 Task: Create New Customer with Customer Name: Cooperative Hypermarket, Billing Address Line1: 139 Finwood Road, Billing Address Line2:  Red Bank, Billing Address Line3:  New Jersey 07701, Cell Number: 683-313-4501
Action: Mouse pressed left at (178, 30)
Screenshot: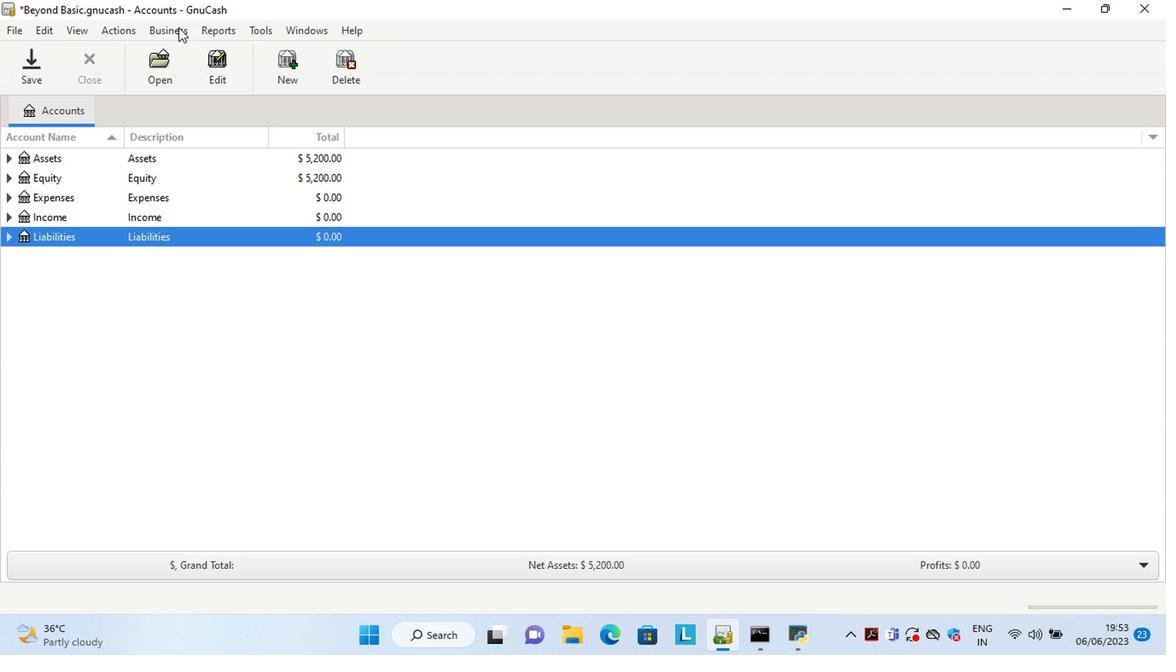 
Action: Mouse moved to (365, 77)
Screenshot: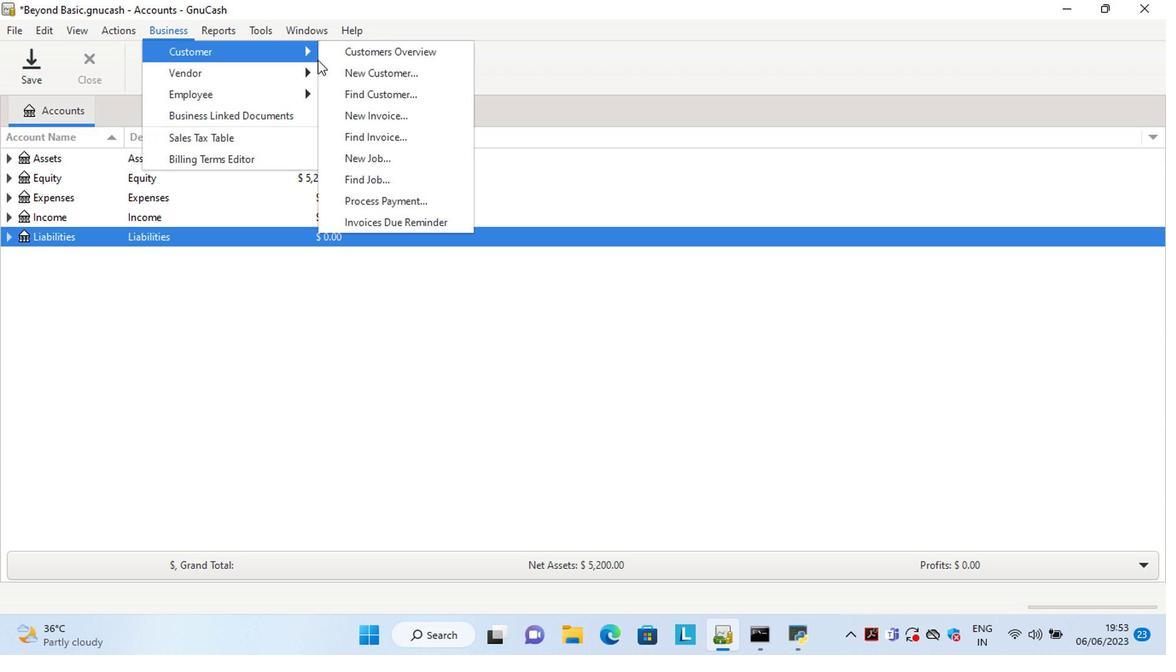 
Action: Mouse pressed left at (365, 77)
Screenshot: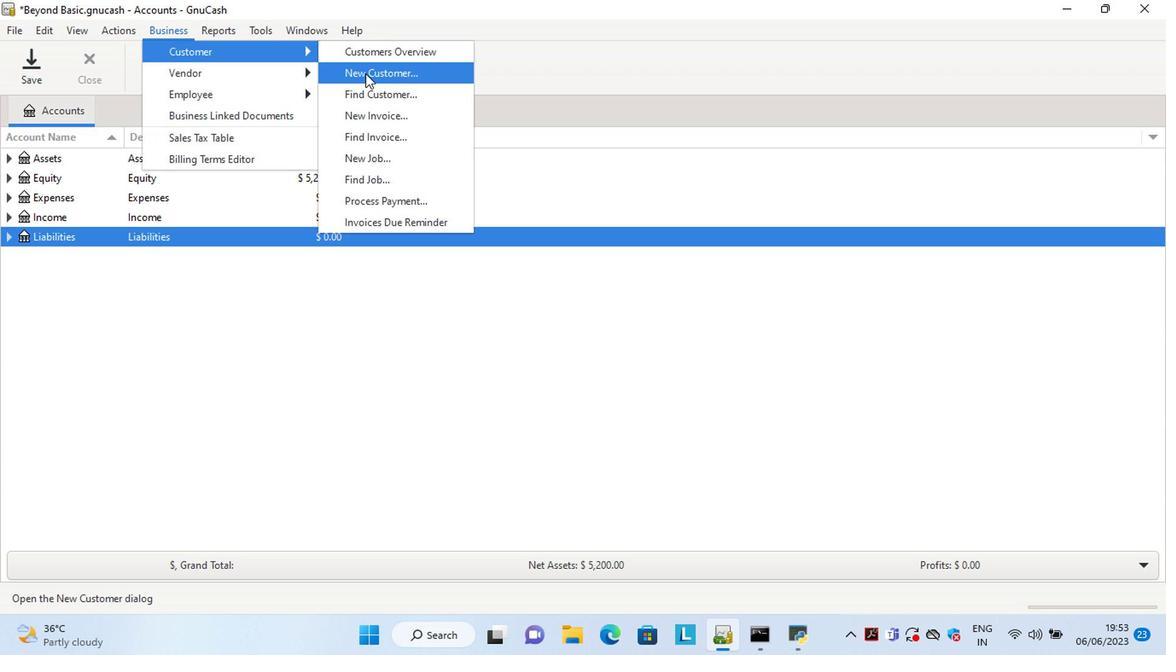 
Action: Key pressed <Key.shift>Cooperative<Key.space><Key.shift>Hyd<Key.backspace>permarket<Key.tab><Key.tab><Key.tab>139<Key.space><Key.shift>Find<Key.backspace>wood<Key.space><Key.shift>Road<Key.tab><Key.shift>Re<Key.tab><Key.shift>Ne<Key.tab><Key.tab>683-313-4501
Screenshot: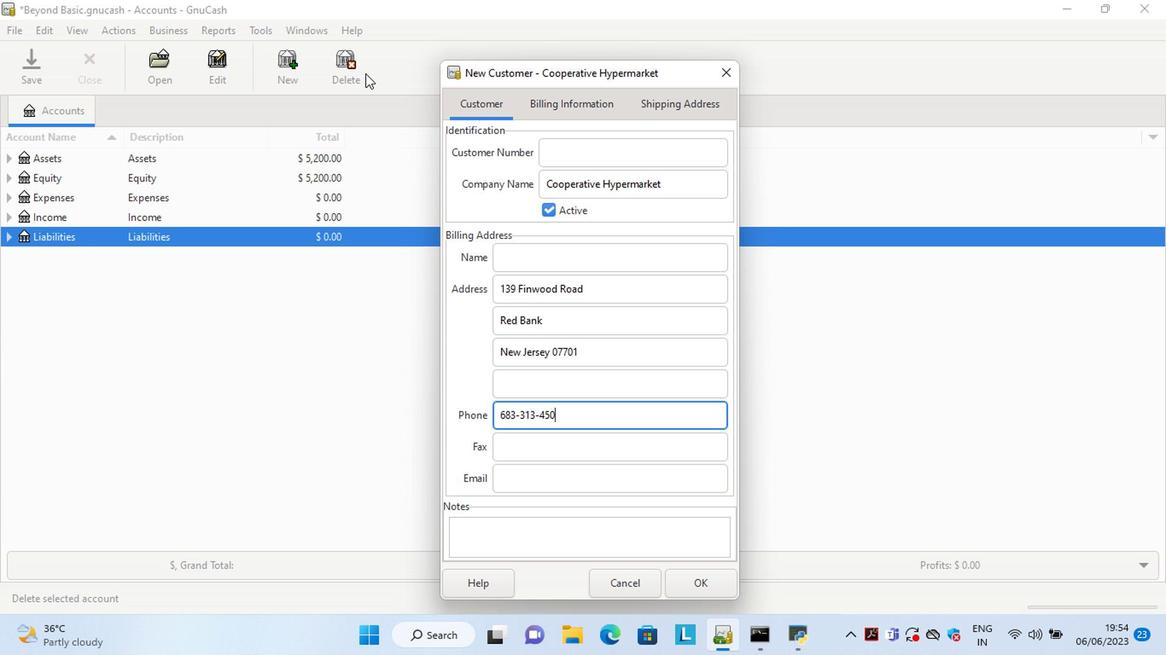 
Action: Mouse moved to (699, 583)
Screenshot: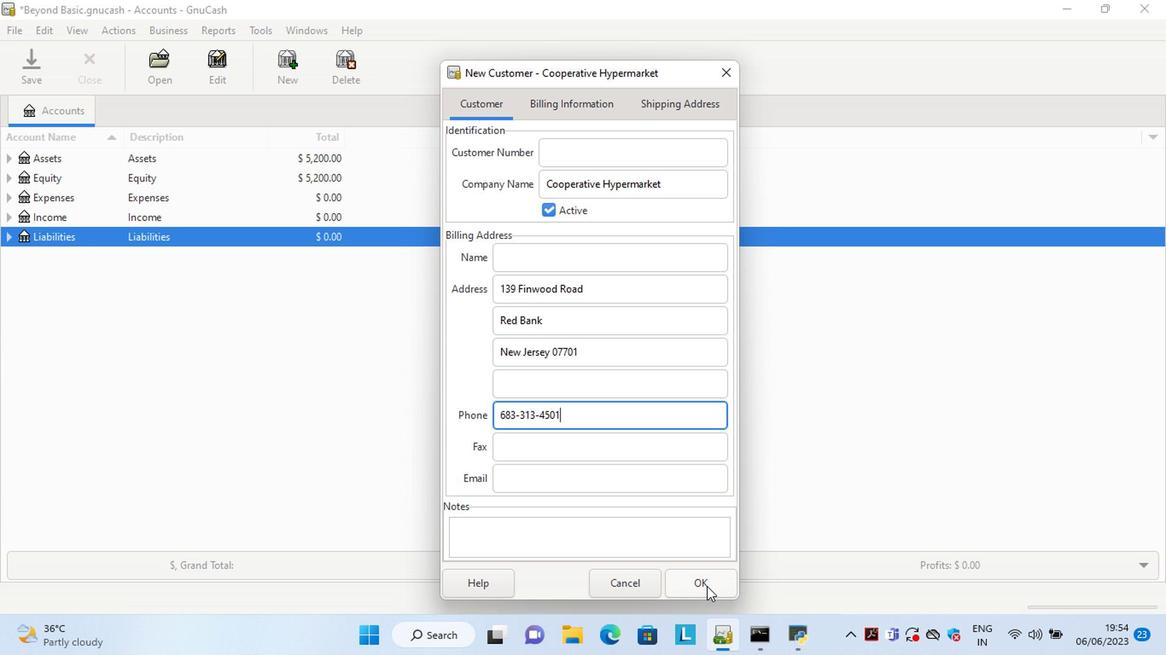 
Action: Mouse pressed left at (699, 583)
Screenshot: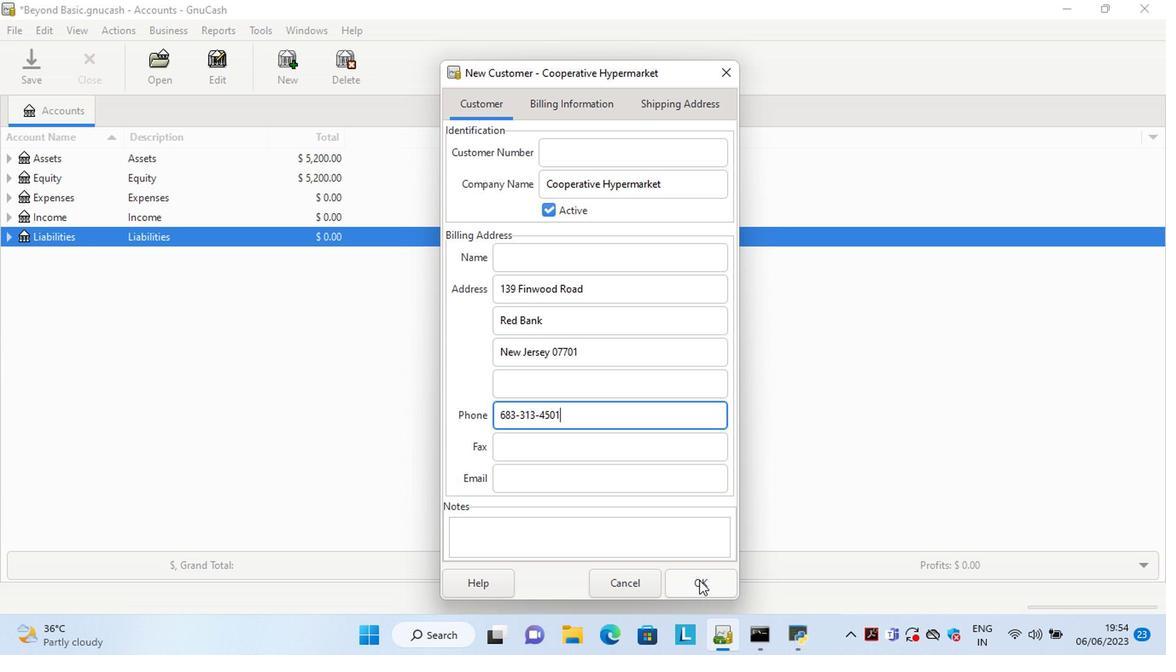 
